Task: Create a due date automation trigger when advanced on, on the monday of the week before a card is due add content with a description not containing resume at 11:00 AM.
Action: Mouse moved to (1230, 98)
Screenshot: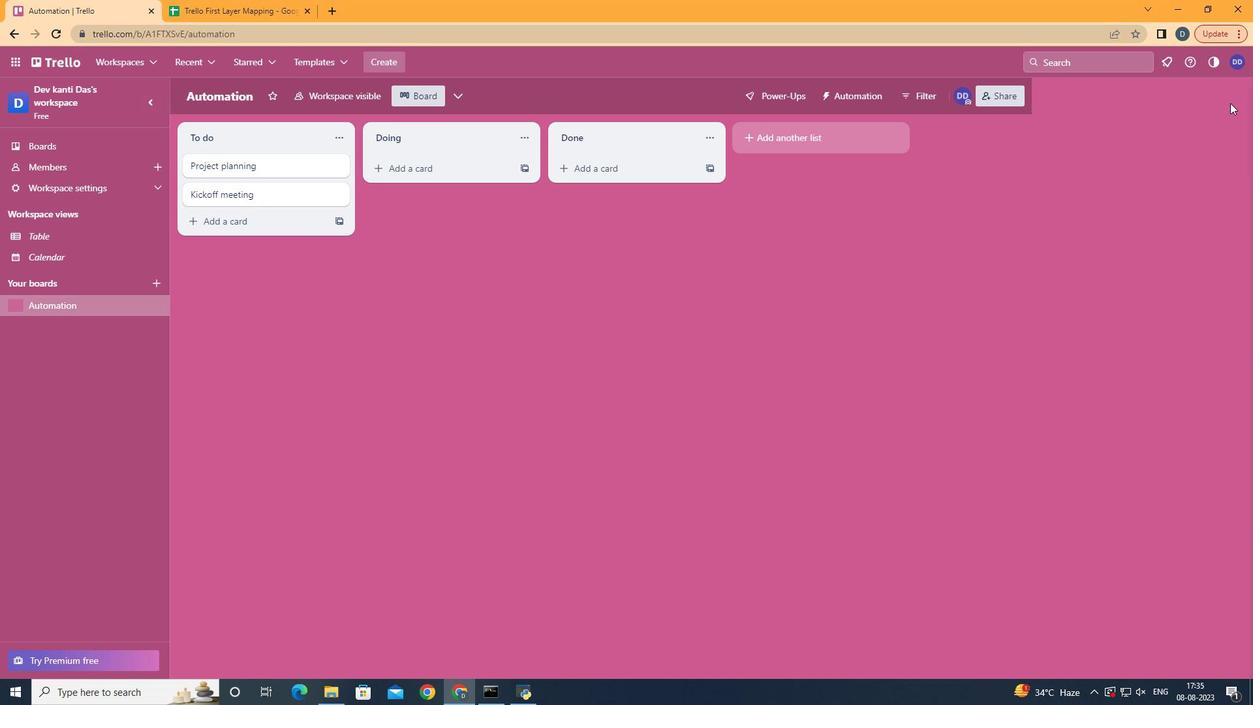 
Action: Mouse pressed left at (1230, 98)
Screenshot: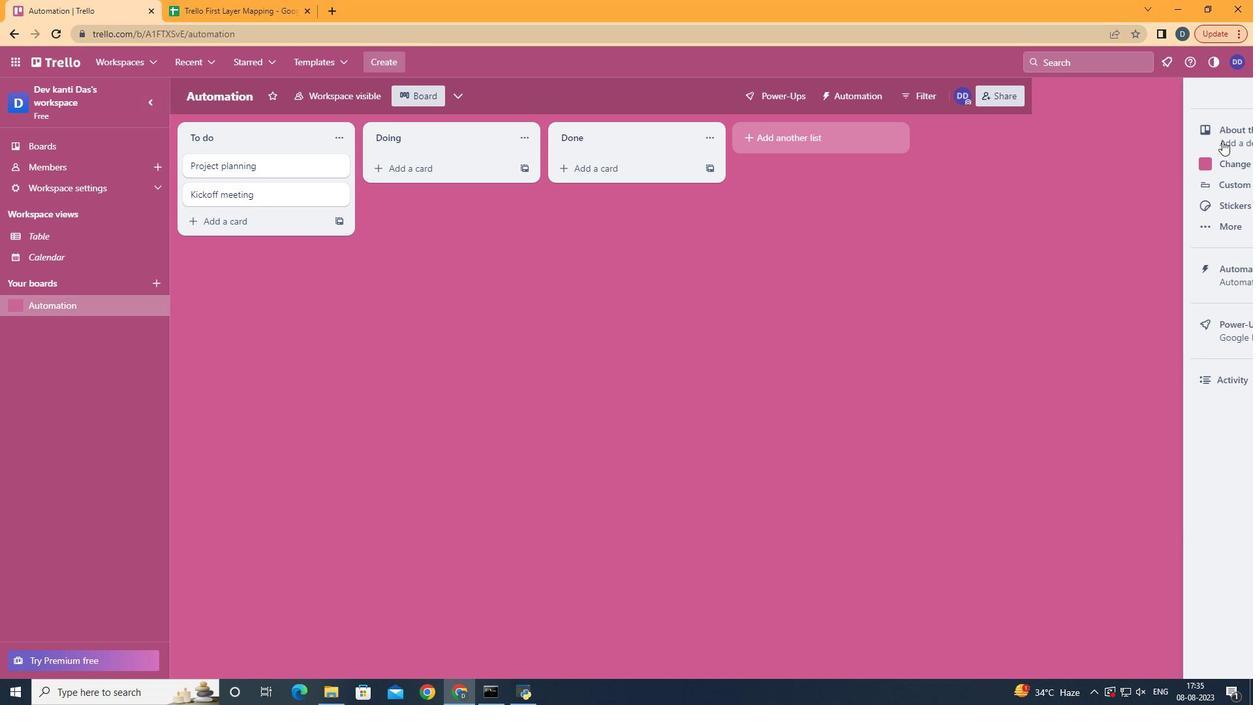 
Action: Mouse moved to (1173, 273)
Screenshot: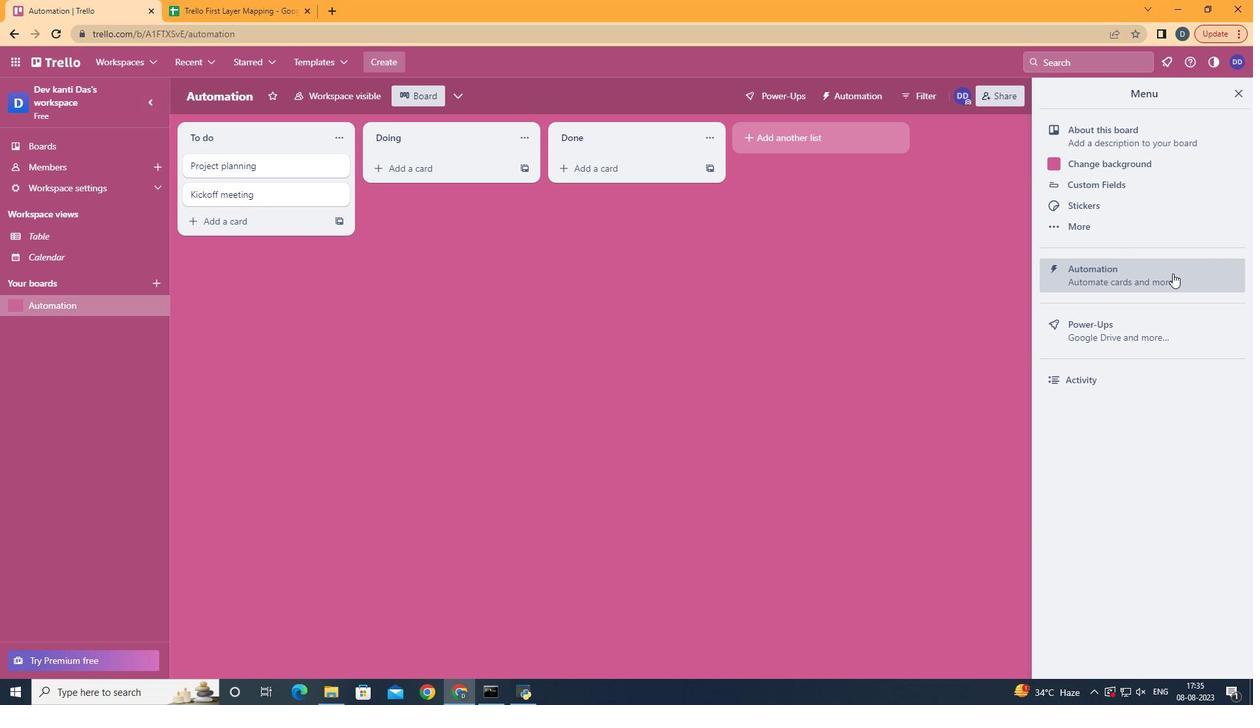 
Action: Mouse pressed left at (1173, 273)
Screenshot: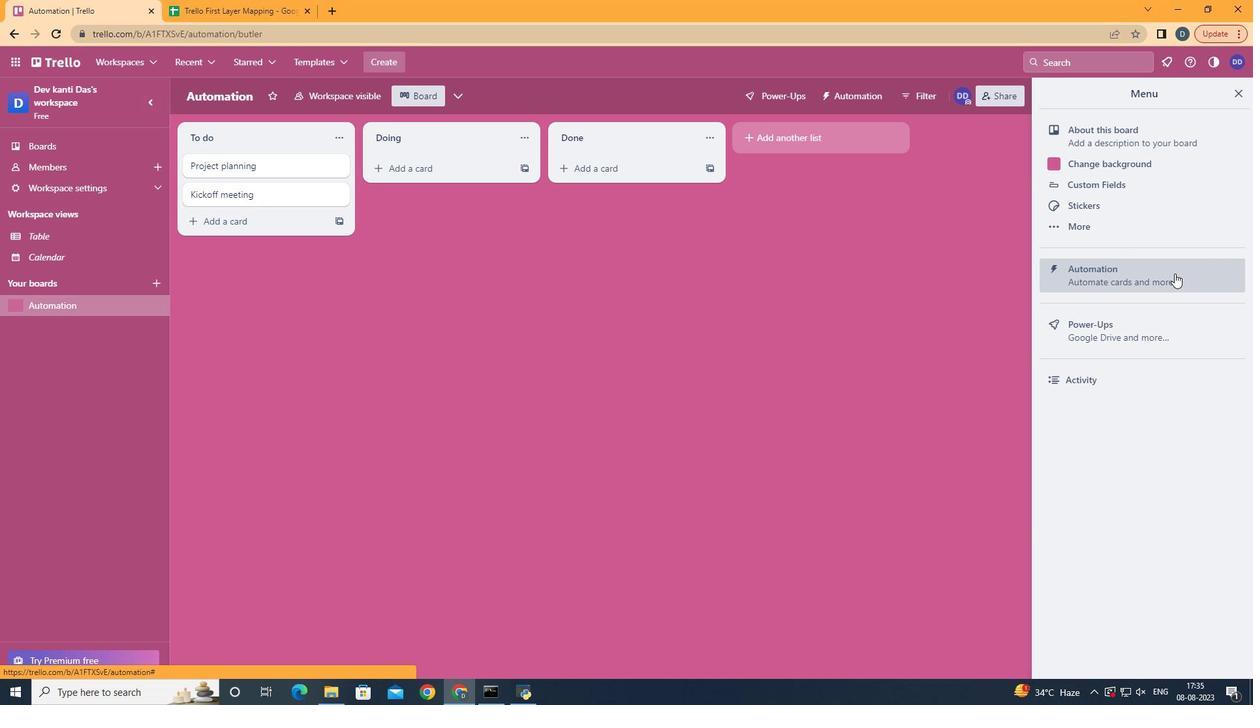 
Action: Mouse moved to (259, 271)
Screenshot: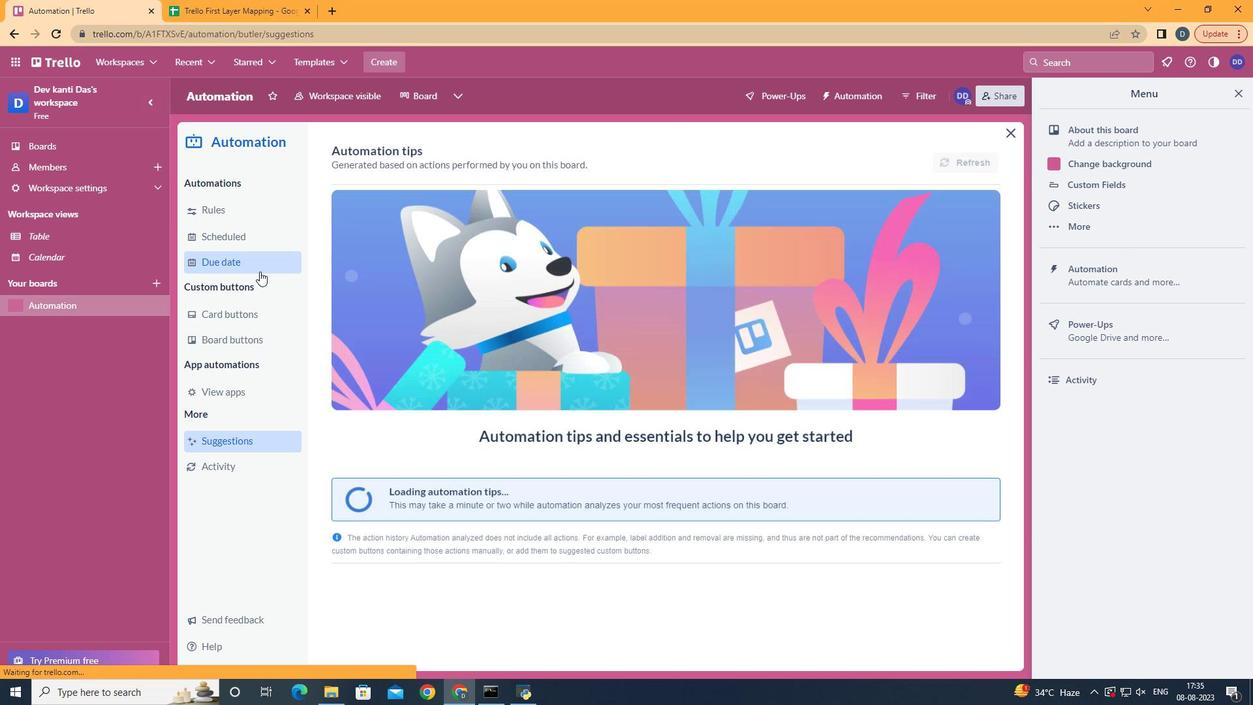 
Action: Mouse pressed left at (259, 271)
Screenshot: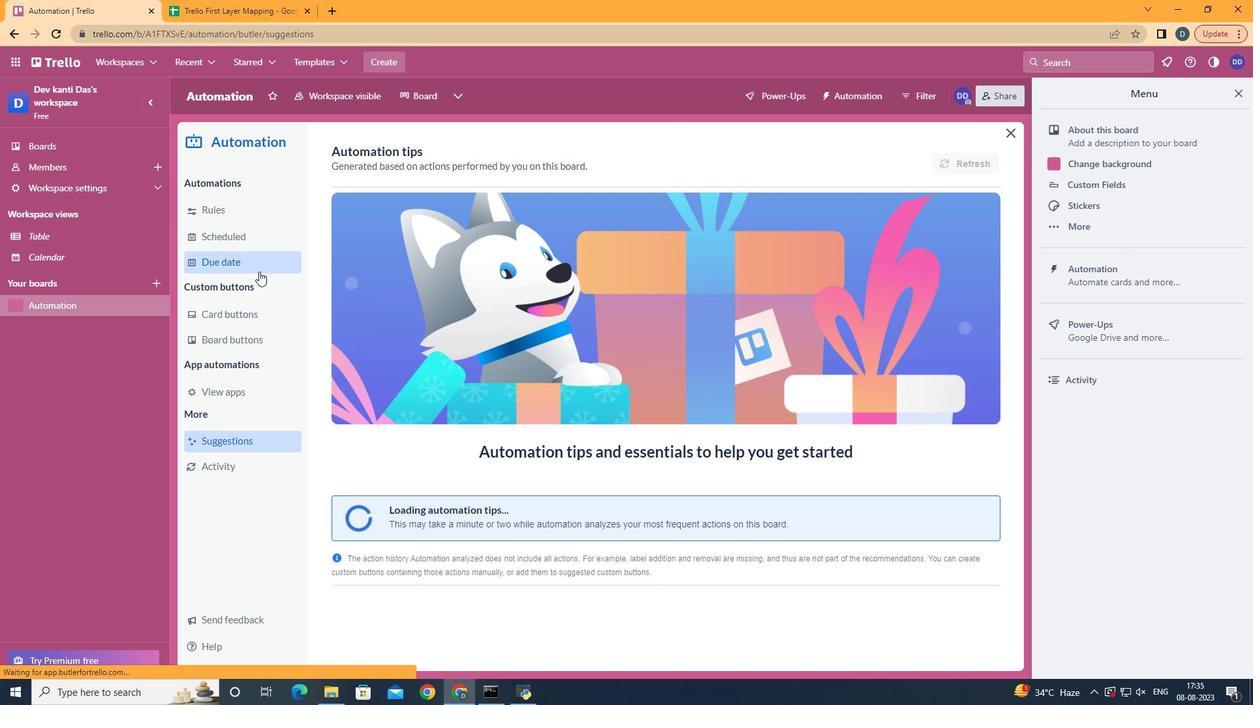 
Action: Mouse moved to (912, 156)
Screenshot: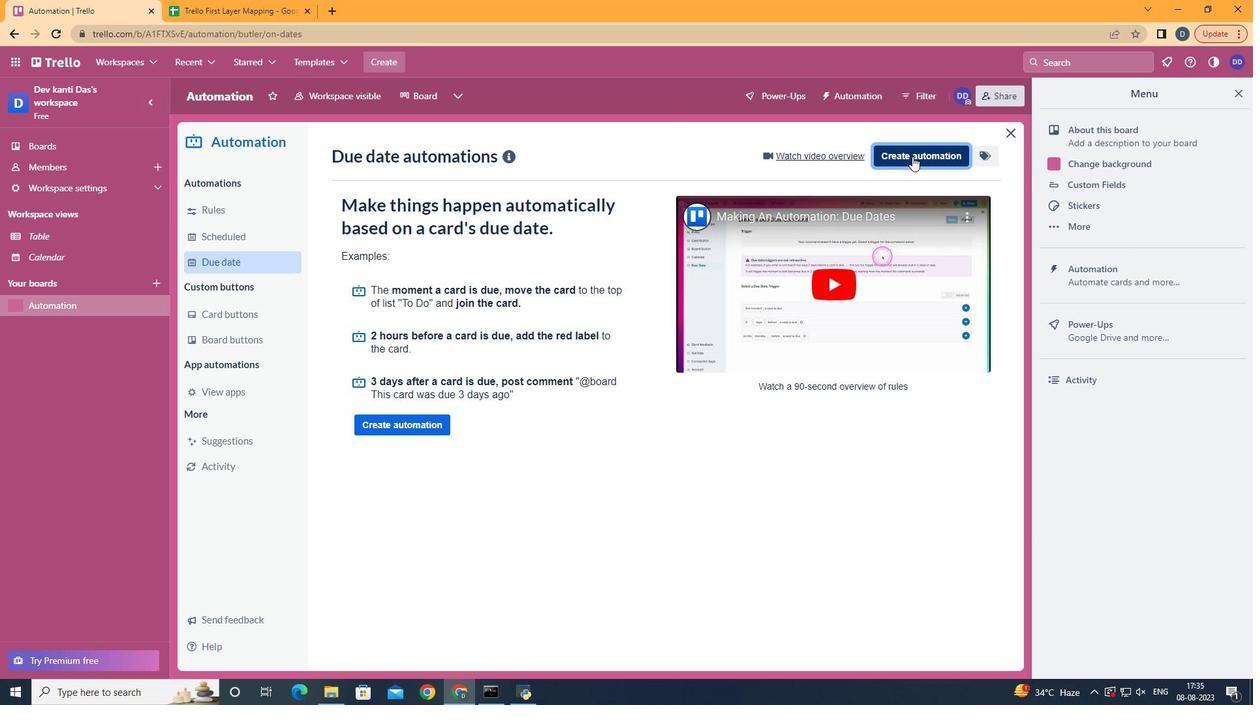
Action: Mouse pressed left at (912, 156)
Screenshot: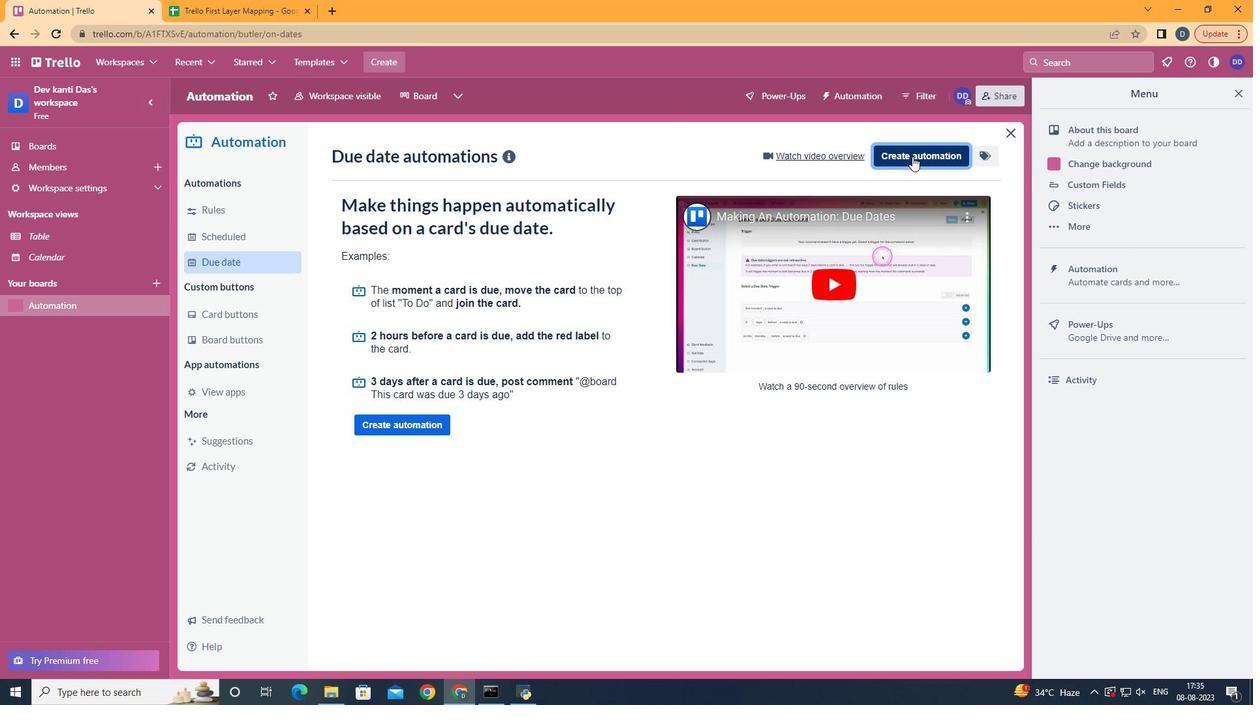 
Action: Mouse moved to (620, 281)
Screenshot: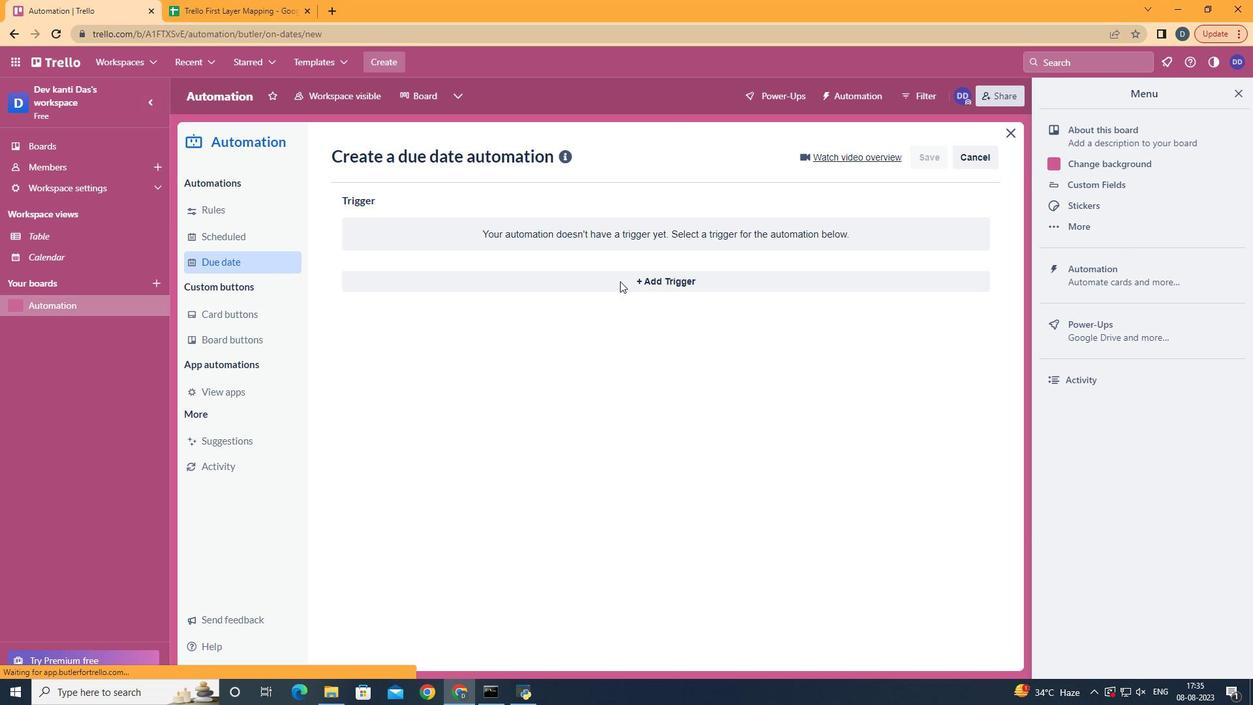 
Action: Mouse pressed left at (620, 281)
Screenshot: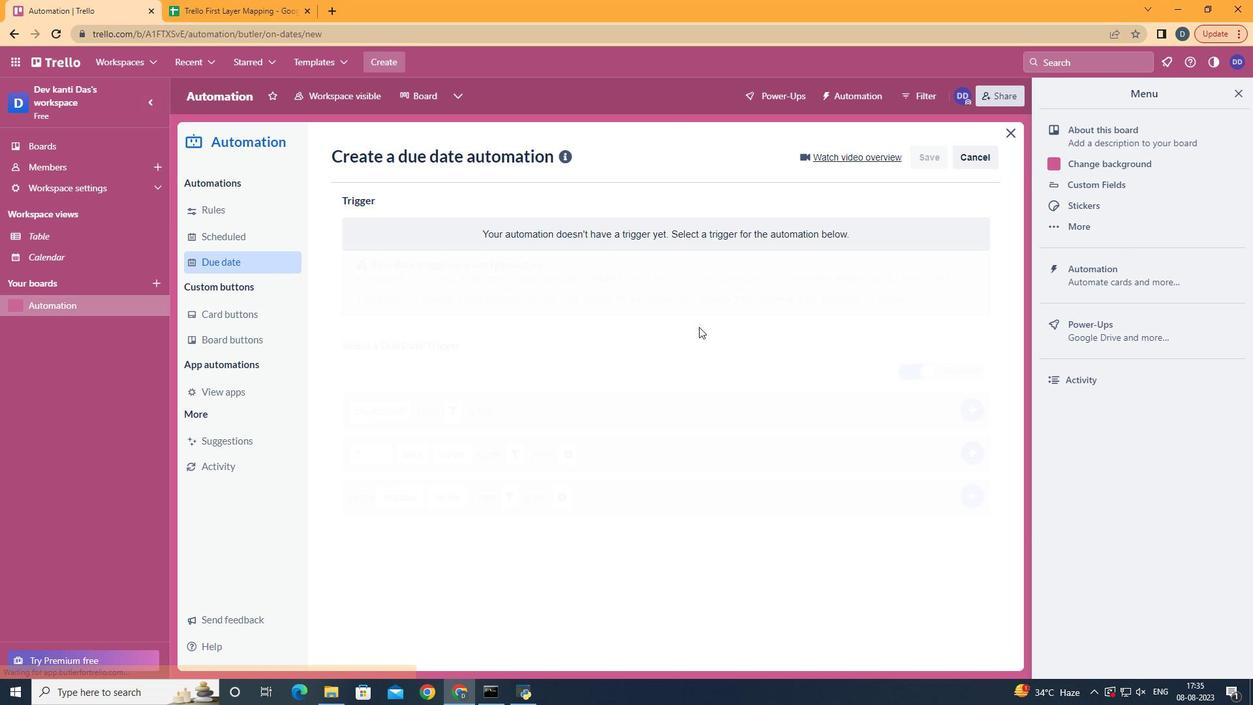 
Action: Mouse moved to (451, 621)
Screenshot: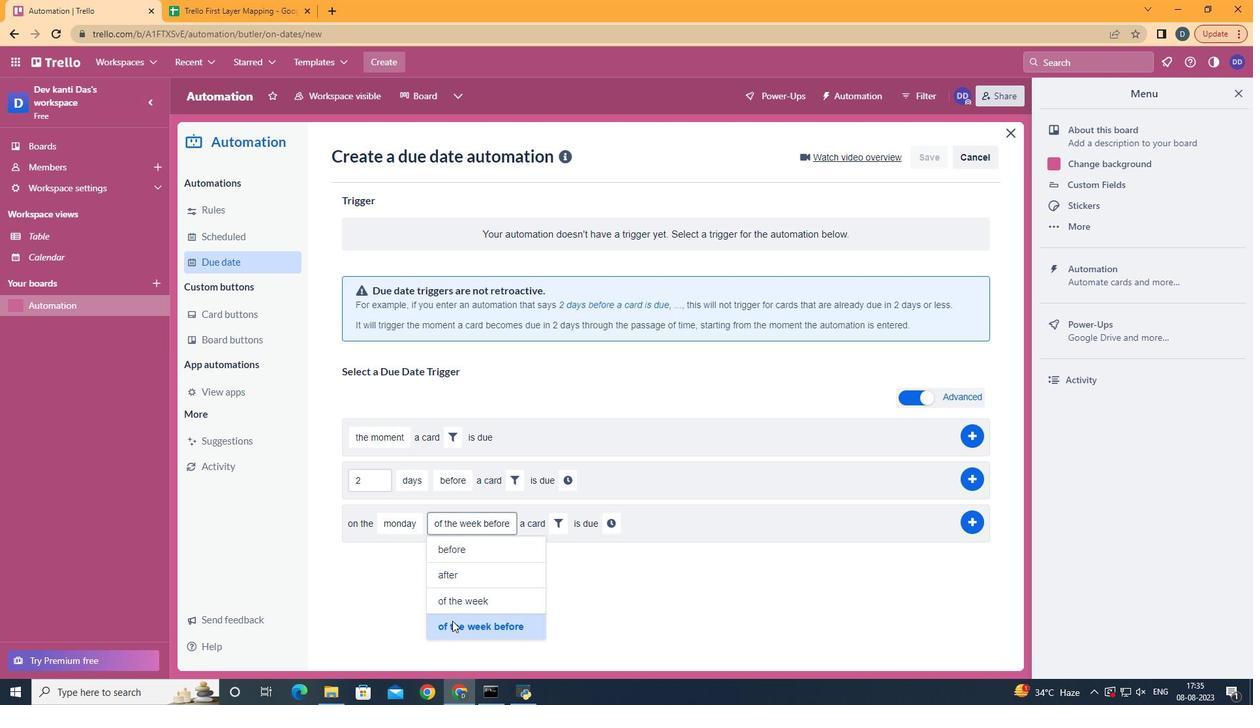 
Action: Mouse pressed left at (451, 621)
Screenshot: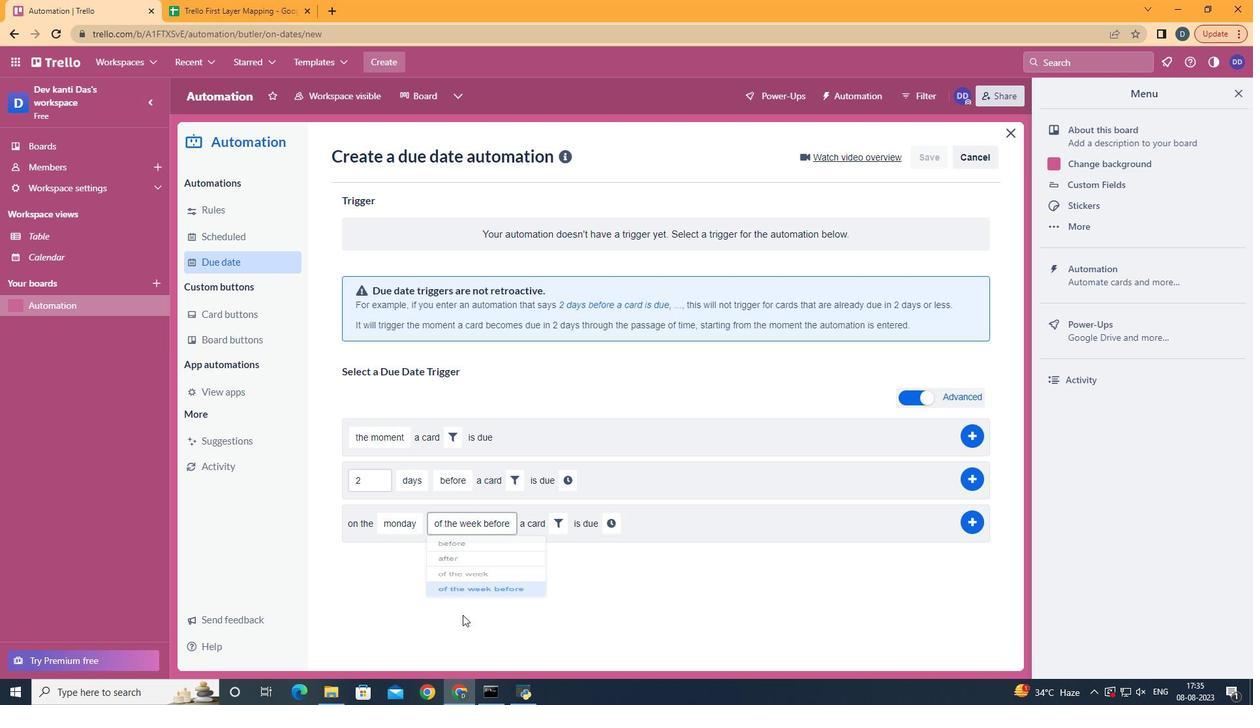 
Action: Mouse moved to (562, 517)
Screenshot: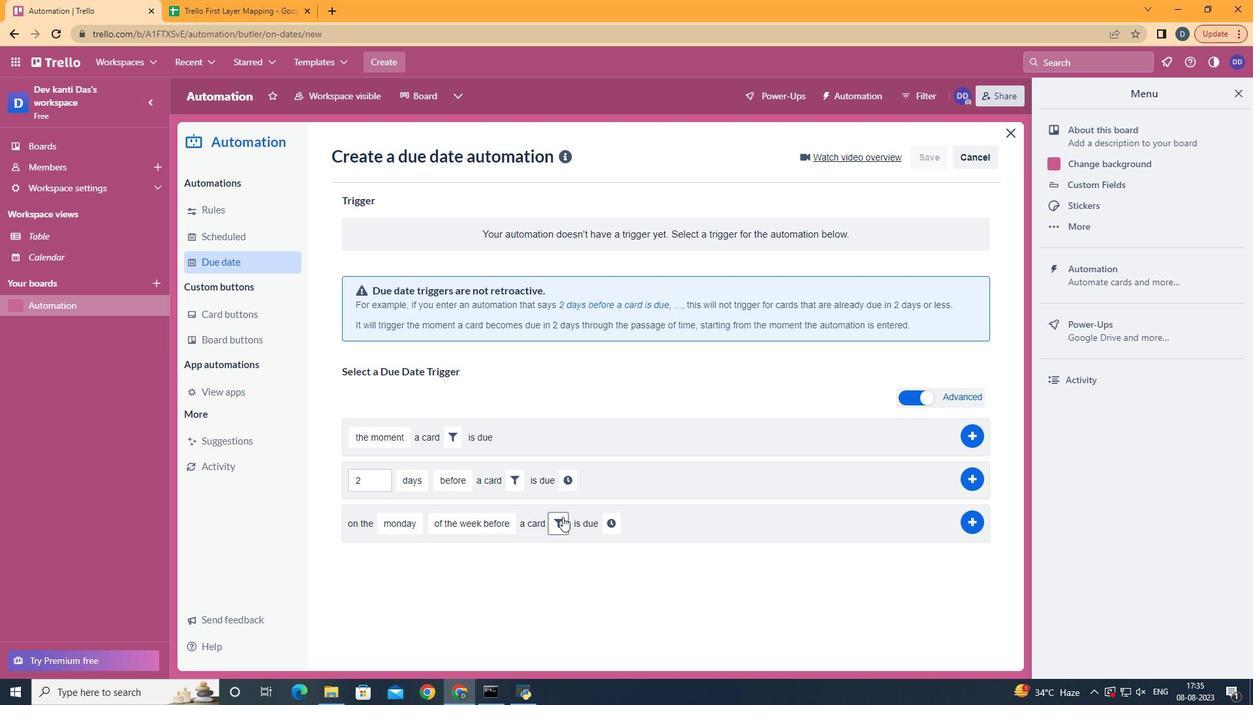 
Action: Mouse pressed left at (562, 517)
Screenshot: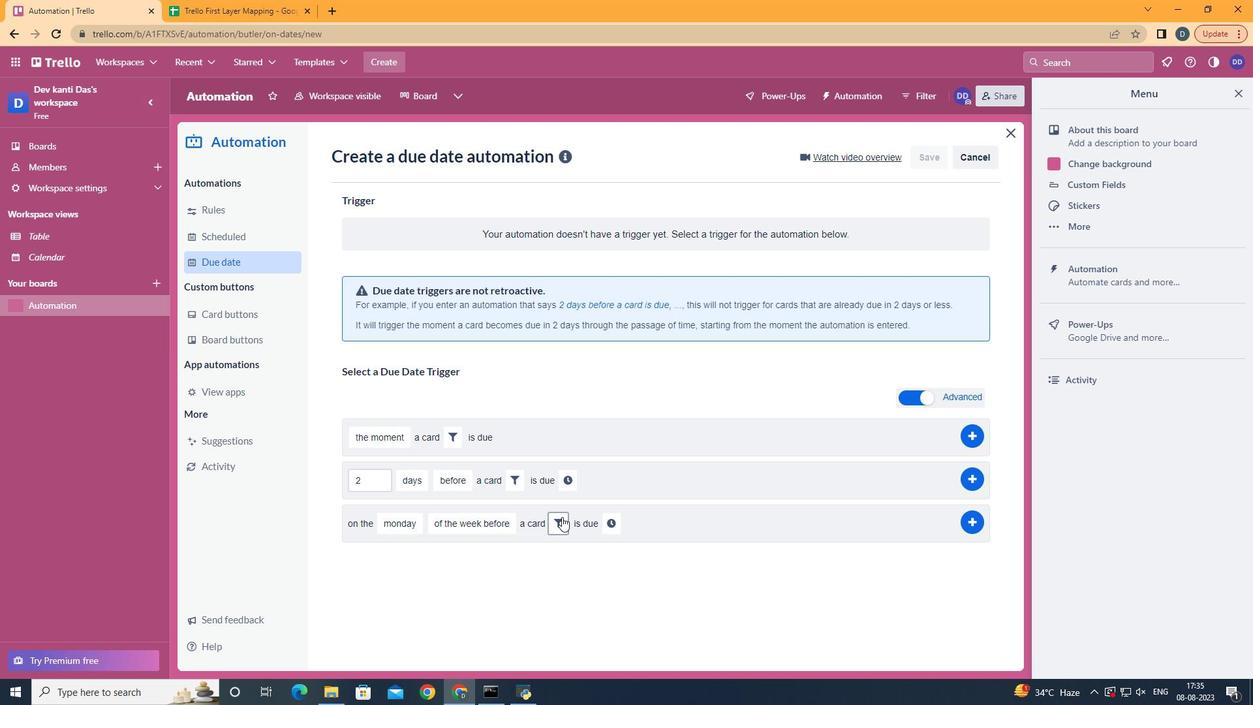 
Action: Mouse moved to (732, 562)
Screenshot: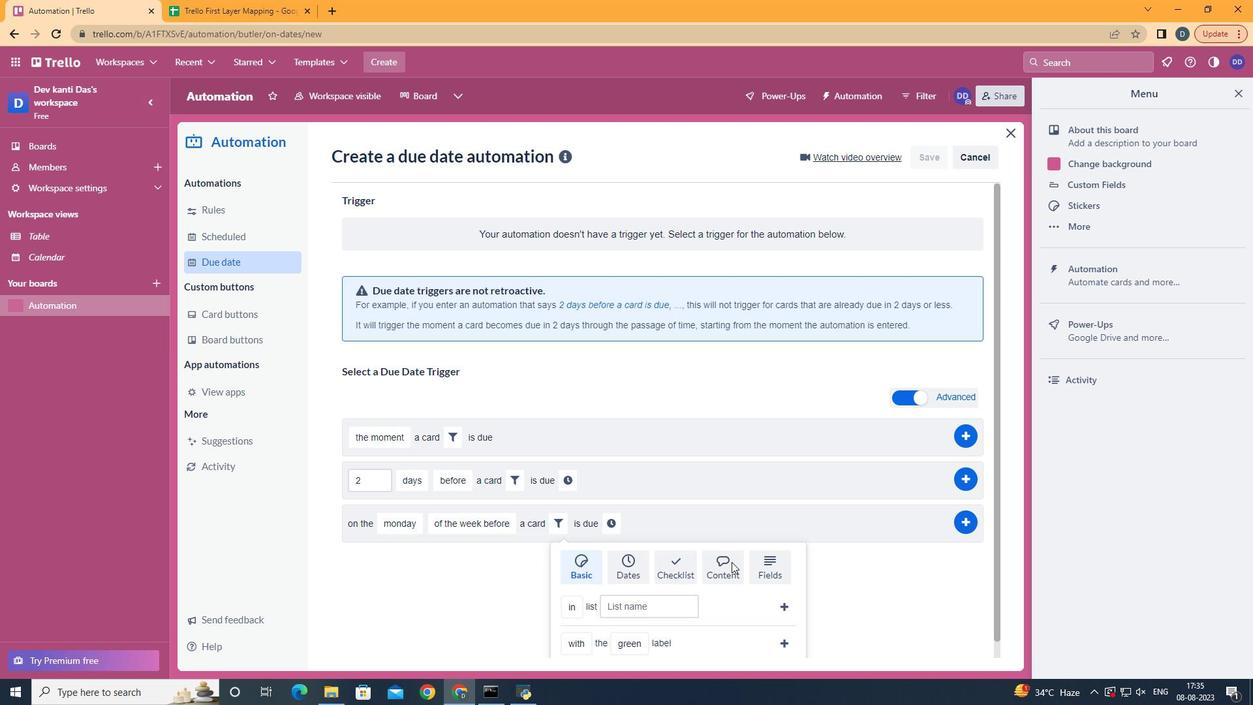 
Action: Mouse pressed left at (732, 562)
Screenshot: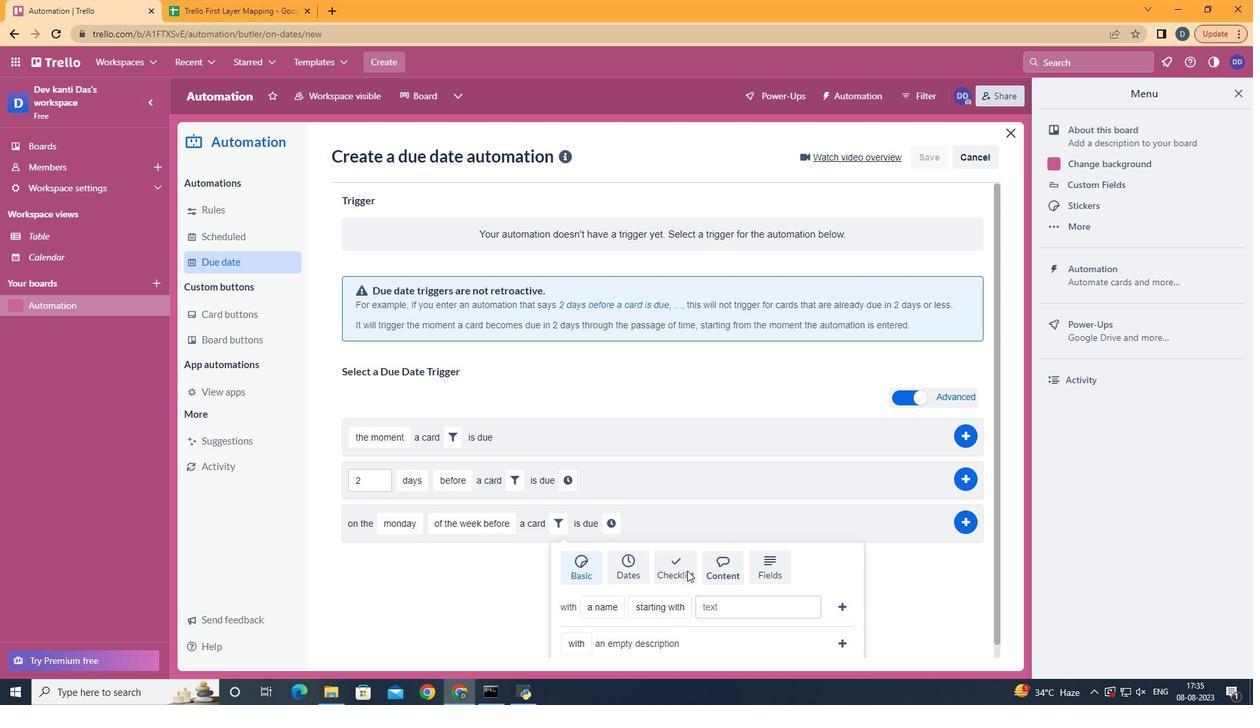 
Action: Mouse moved to (628, 555)
Screenshot: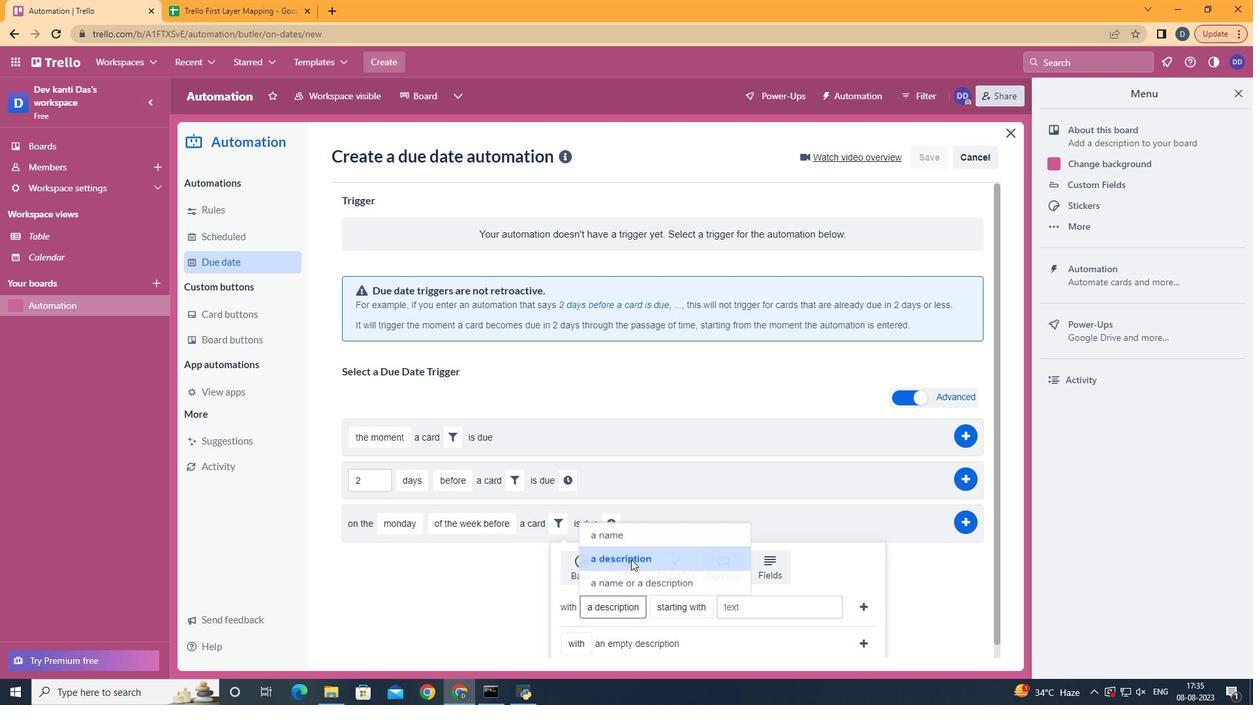 
Action: Mouse pressed left at (628, 555)
Screenshot: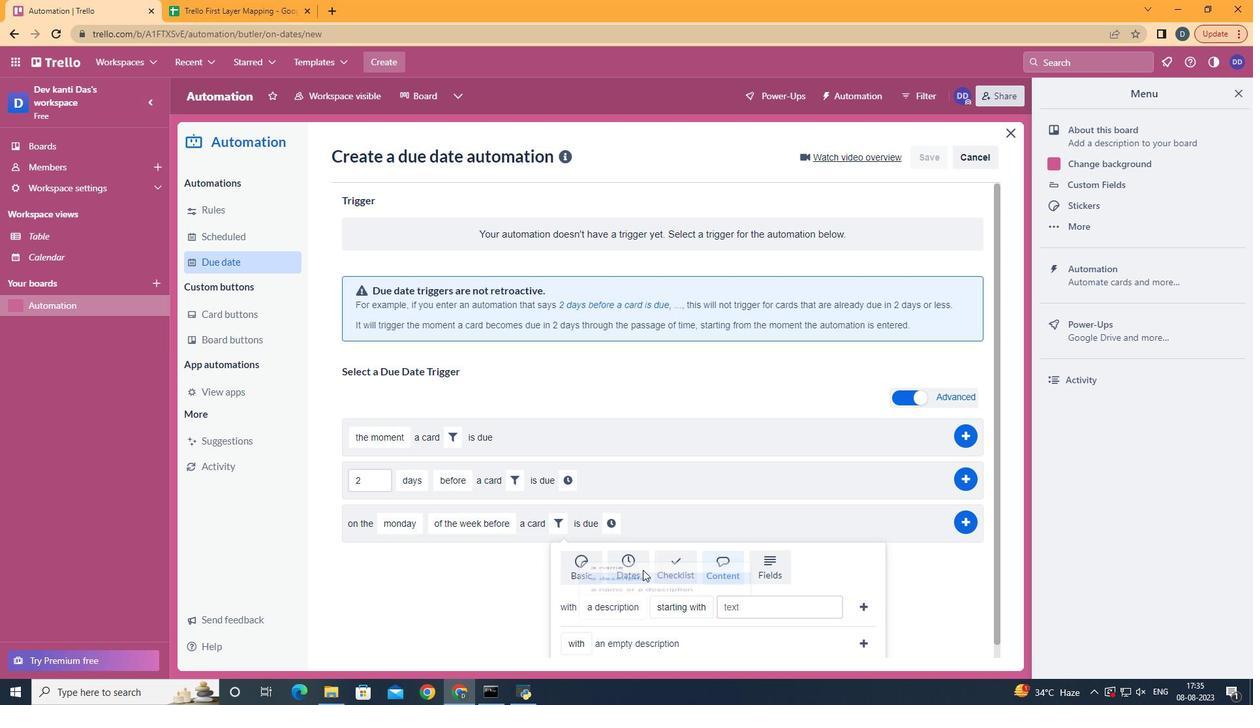 
Action: Mouse moved to (702, 579)
Screenshot: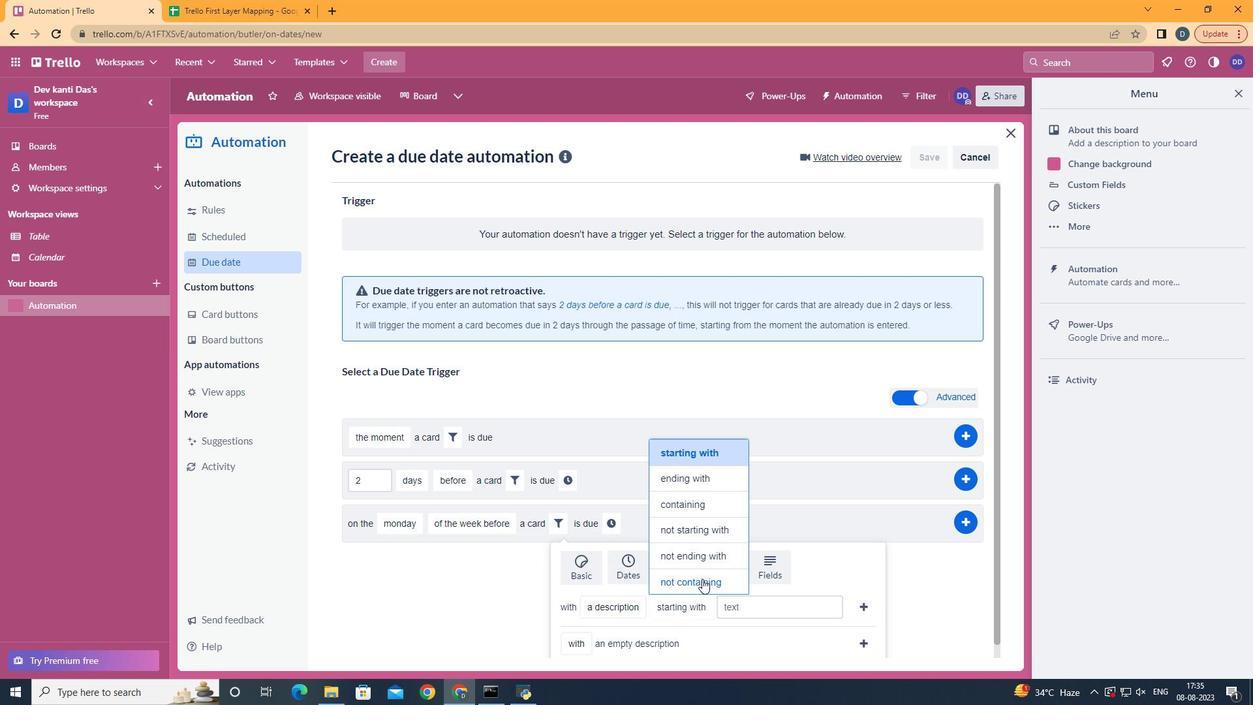 
Action: Mouse pressed left at (702, 579)
Screenshot: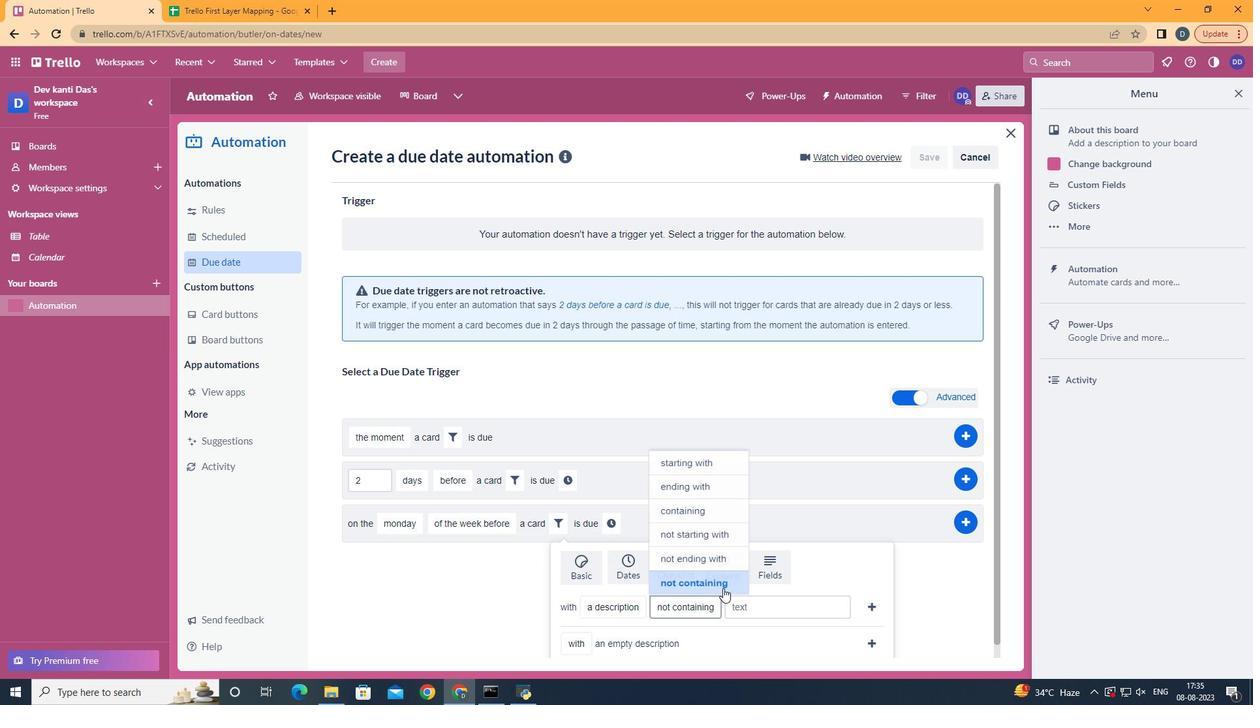 
Action: Mouse moved to (771, 608)
Screenshot: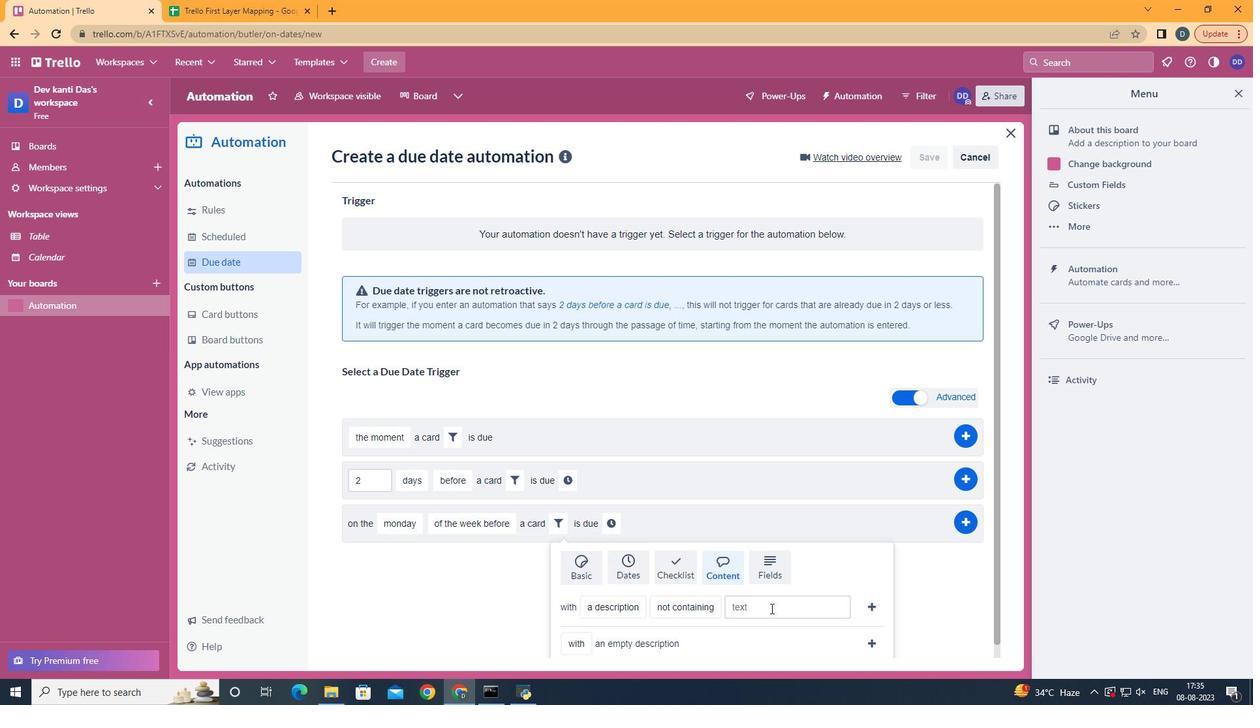 
Action: Mouse pressed left at (771, 608)
Screenshot: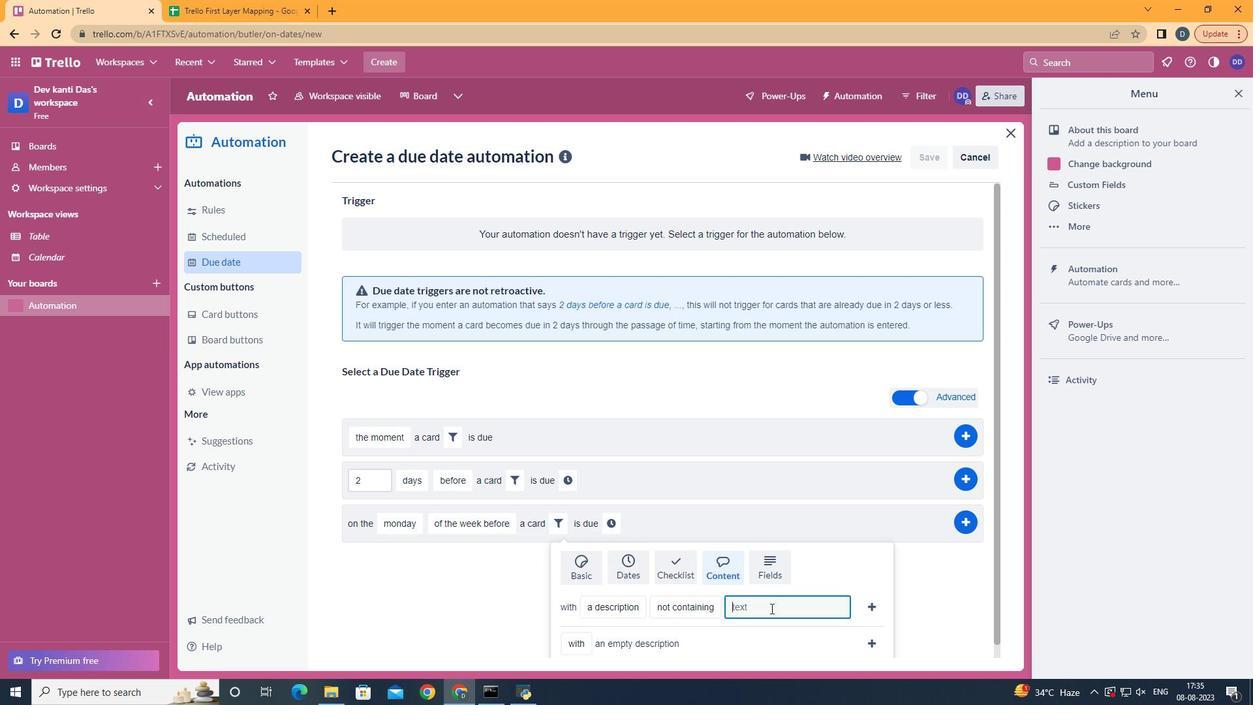 
Action: Key pressed resume
Screenshot: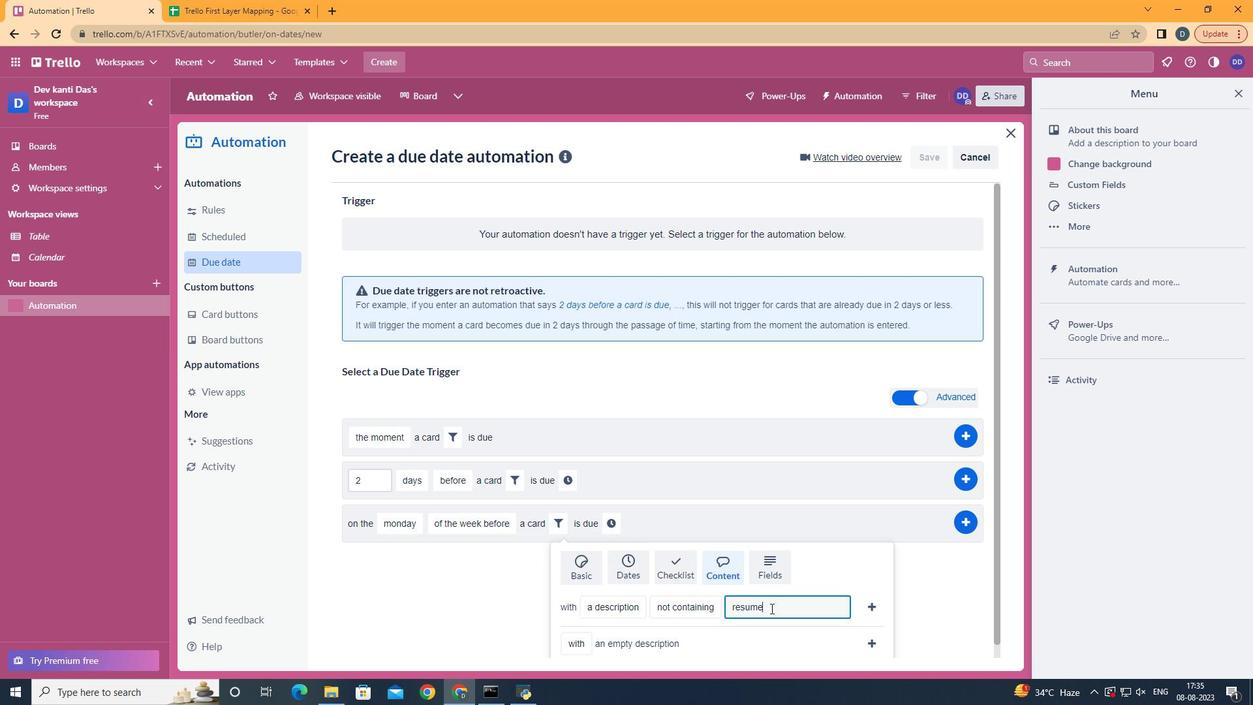 
Action: Mouse moved to (875, 611)
Screenshot: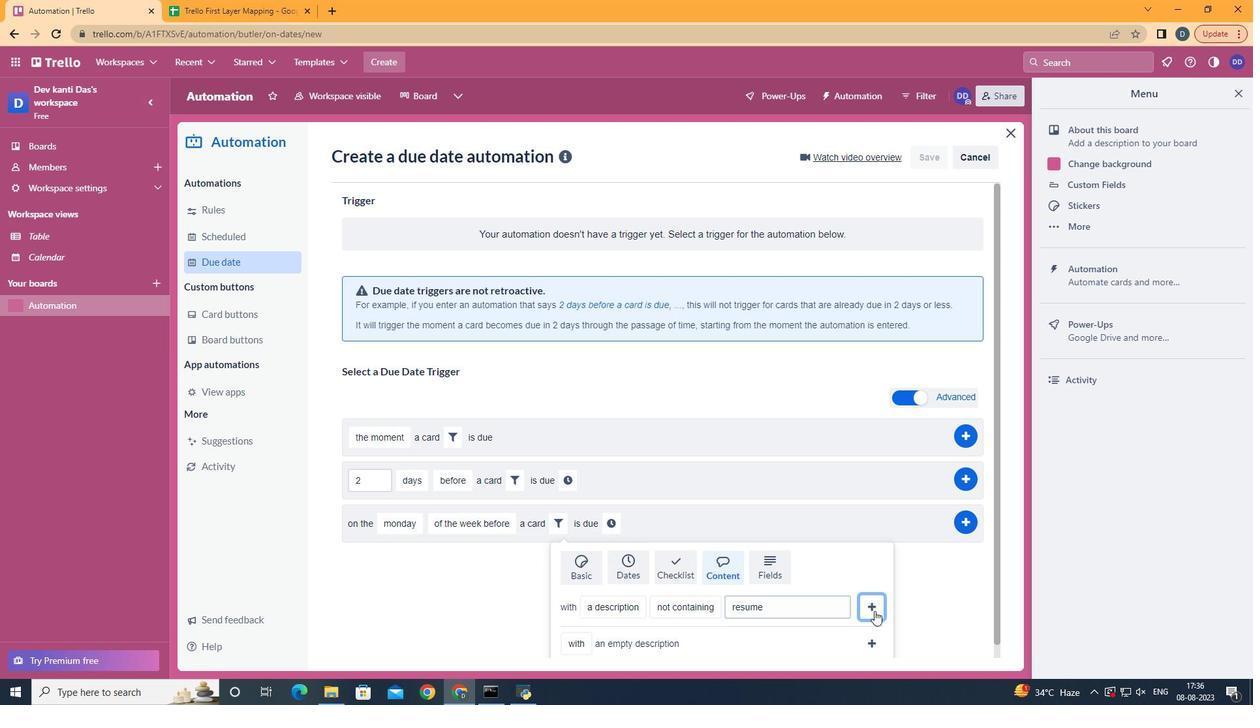 
Action: Mouse pressed left at (875, 611)
Screenshot: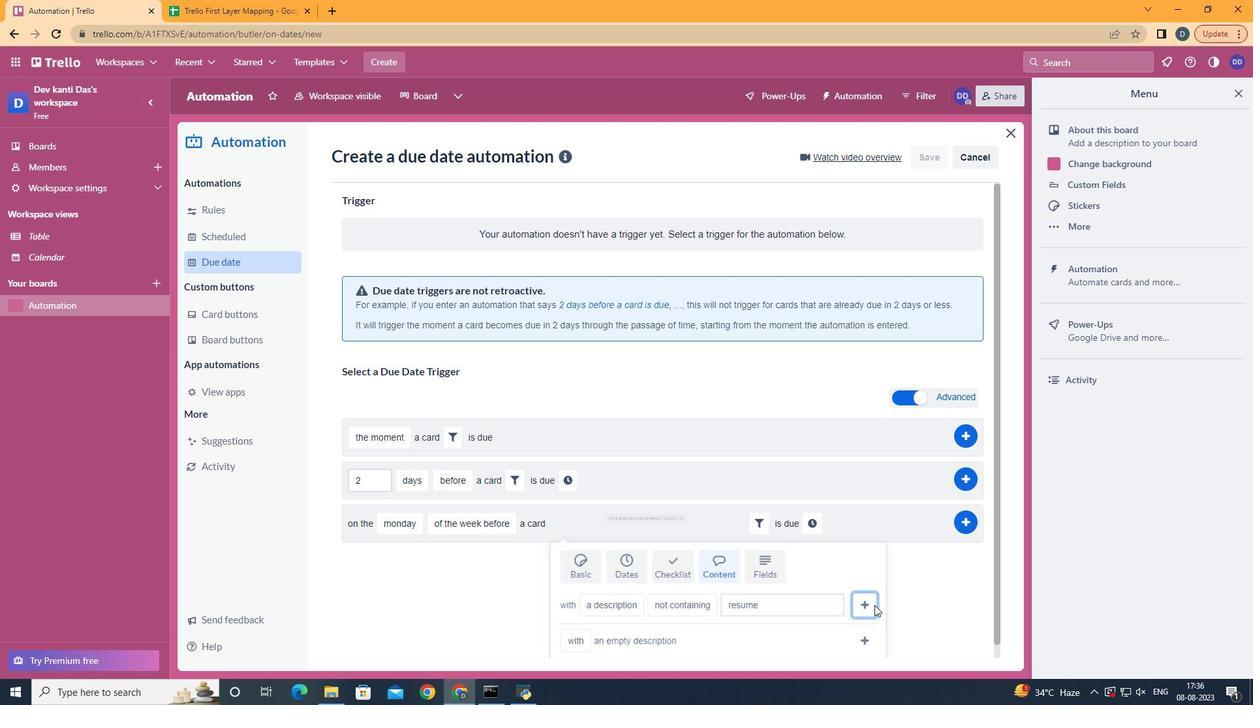 
Action: Mouse moved to (820, 525)
Screenshot: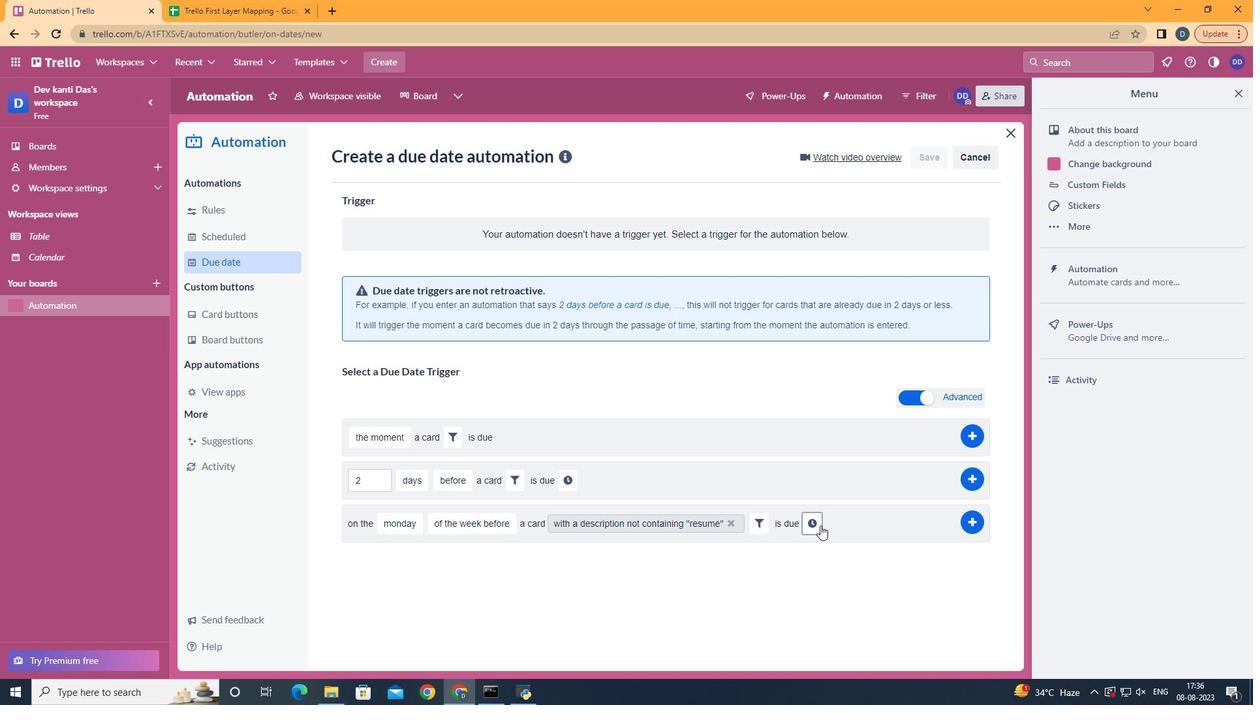 
Action: Mouse pressed left at (820, 525)
Screenshot: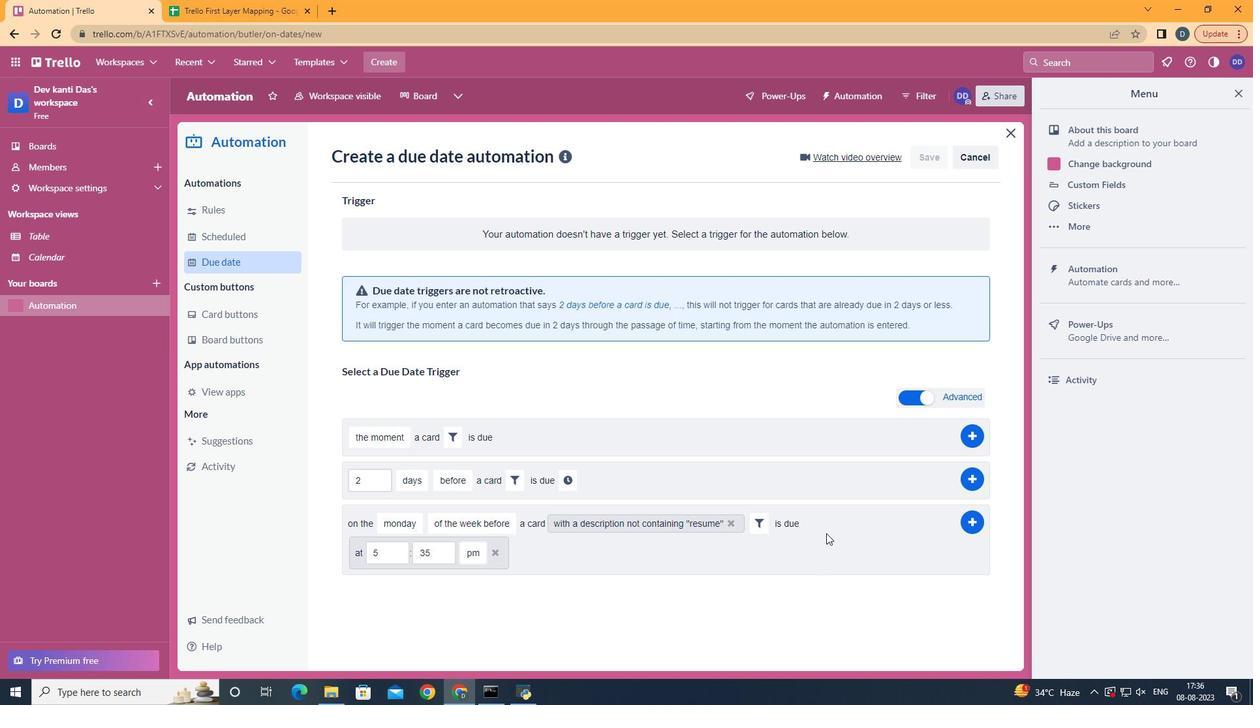 
Action: Mouse moved to (402, 558)
Screenshot: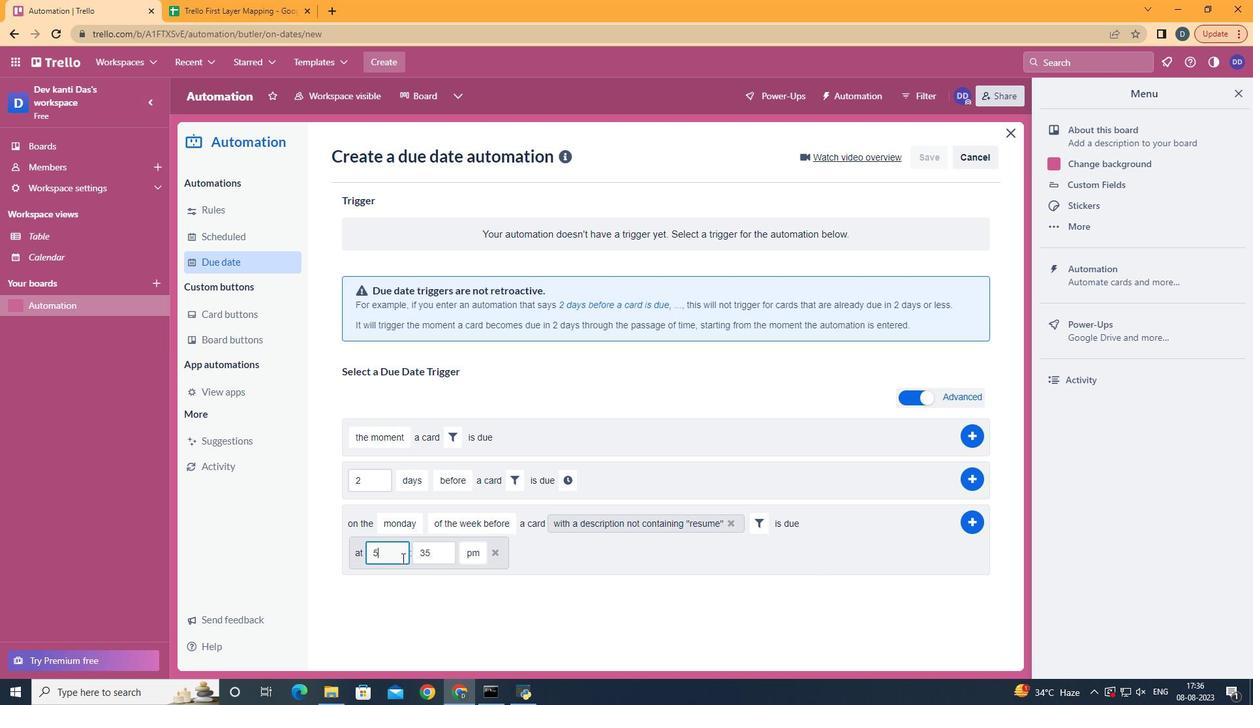 
Action: Mouse pressed left at (402, 558)
Screenshot: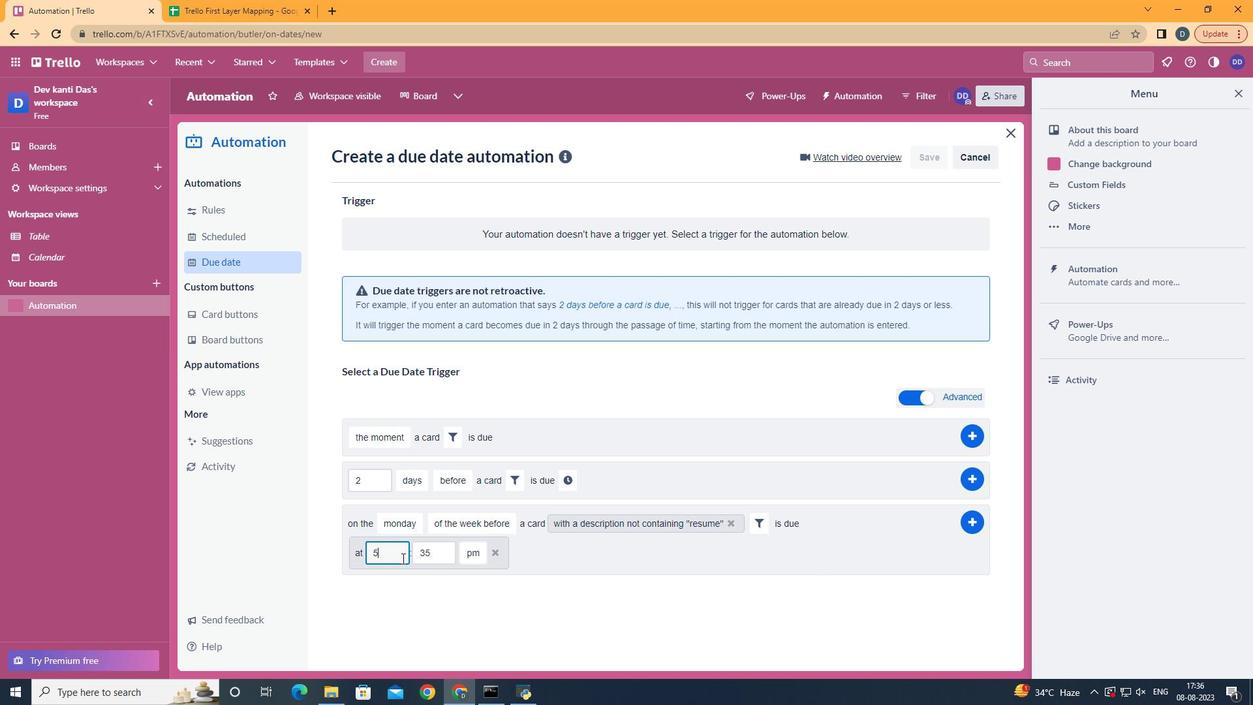 
Action: Key pressed <Key.backspace>11
Screenshot: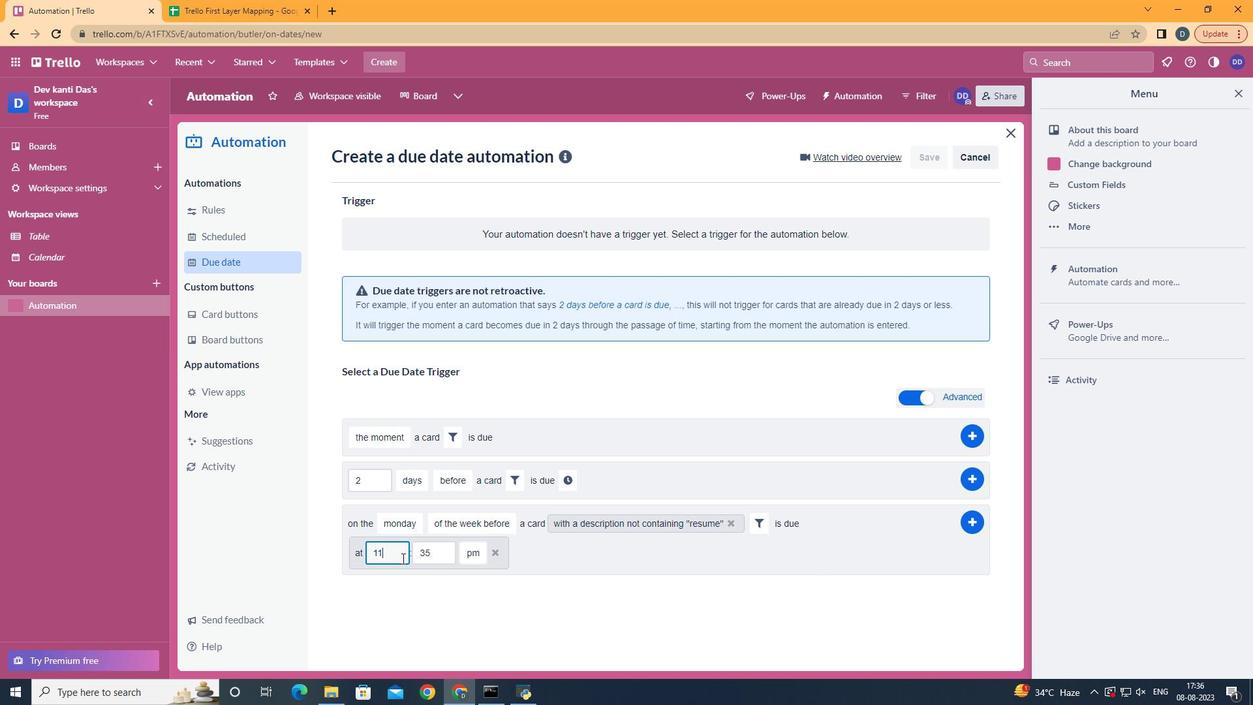 
Action: Mouse moved to (438, 548)
Screenshot: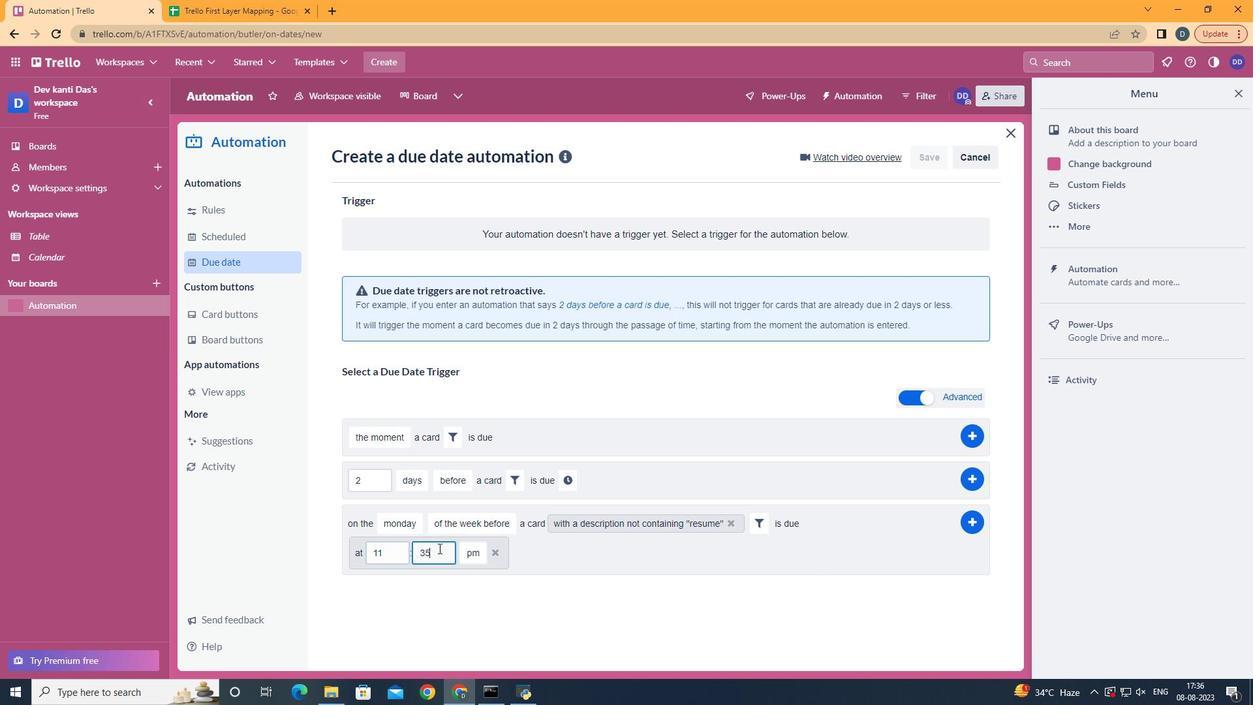 
Action: Mouse pressed left at (438, 548)
Screenshot: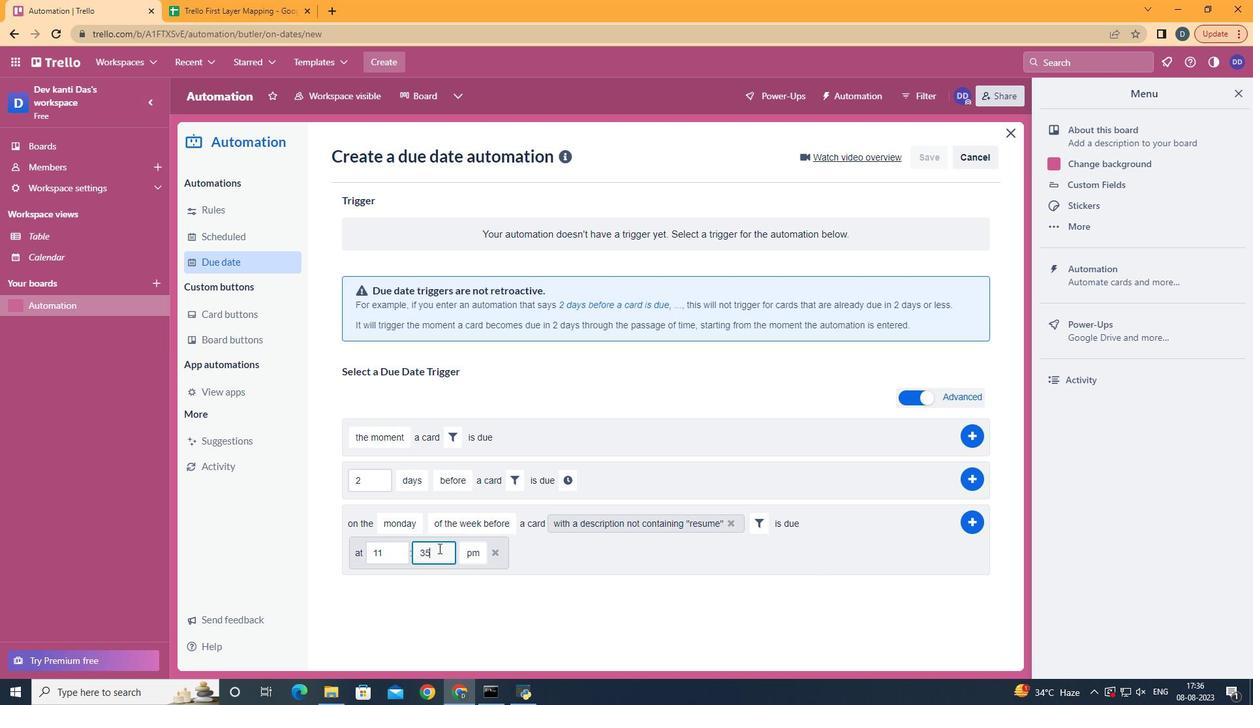 
Action: Key pressed <Key.backspace><Key.backspace>00
Screenshot: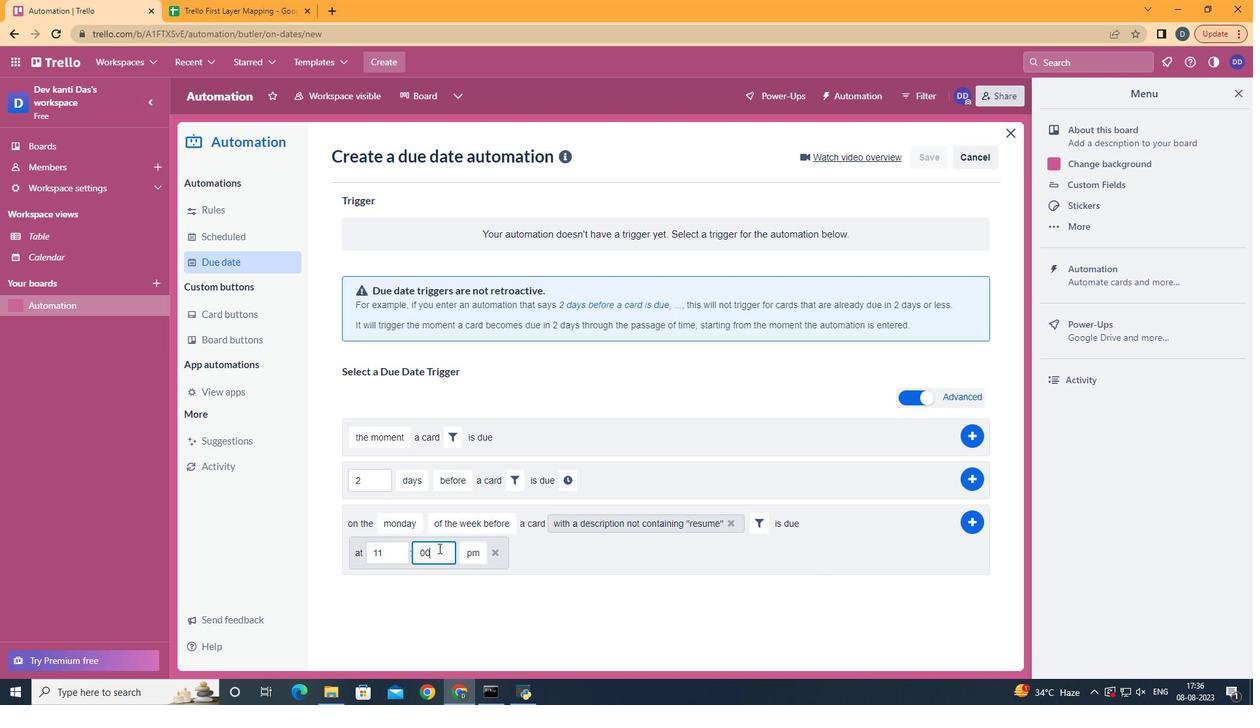 
Action: Mouse moved to (470, 583)
Screenshot: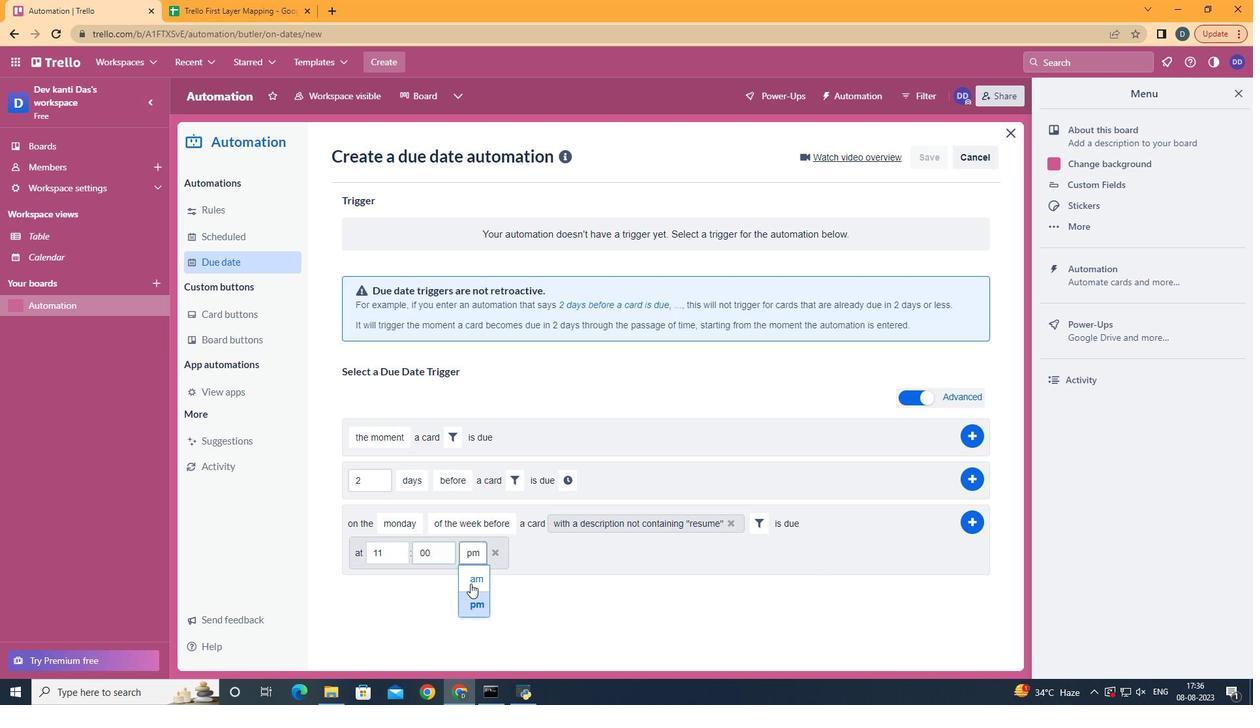 
Action: Mouse pressed left at (470, 583)
Screenshot: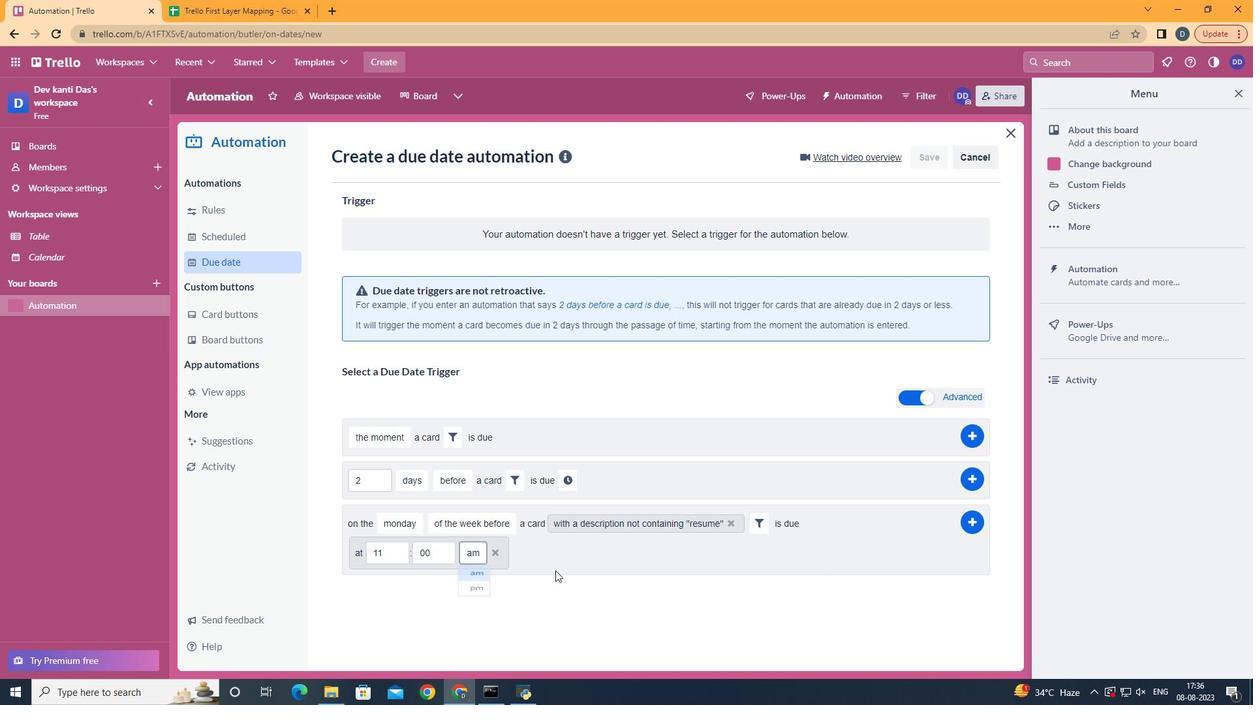 
Action: Mouse moved to (965, 531)
Screenshot: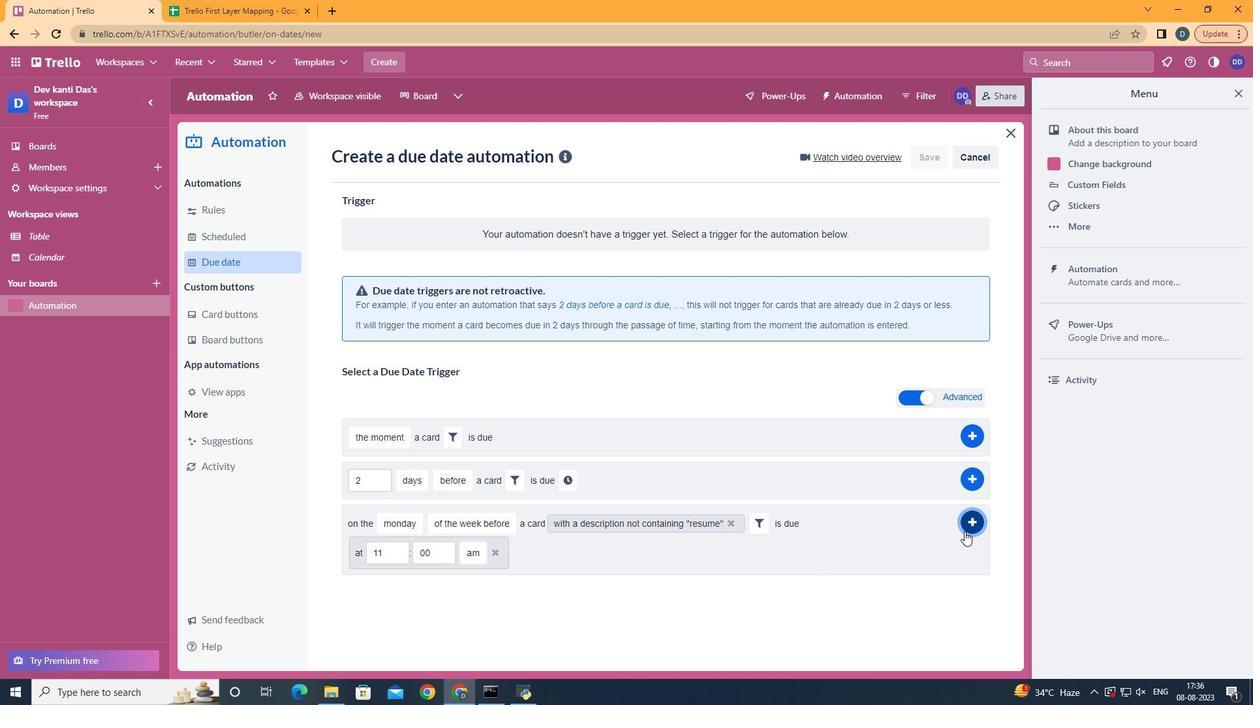 
Action: Mouse pressed left at (965, 531)
Screenshot: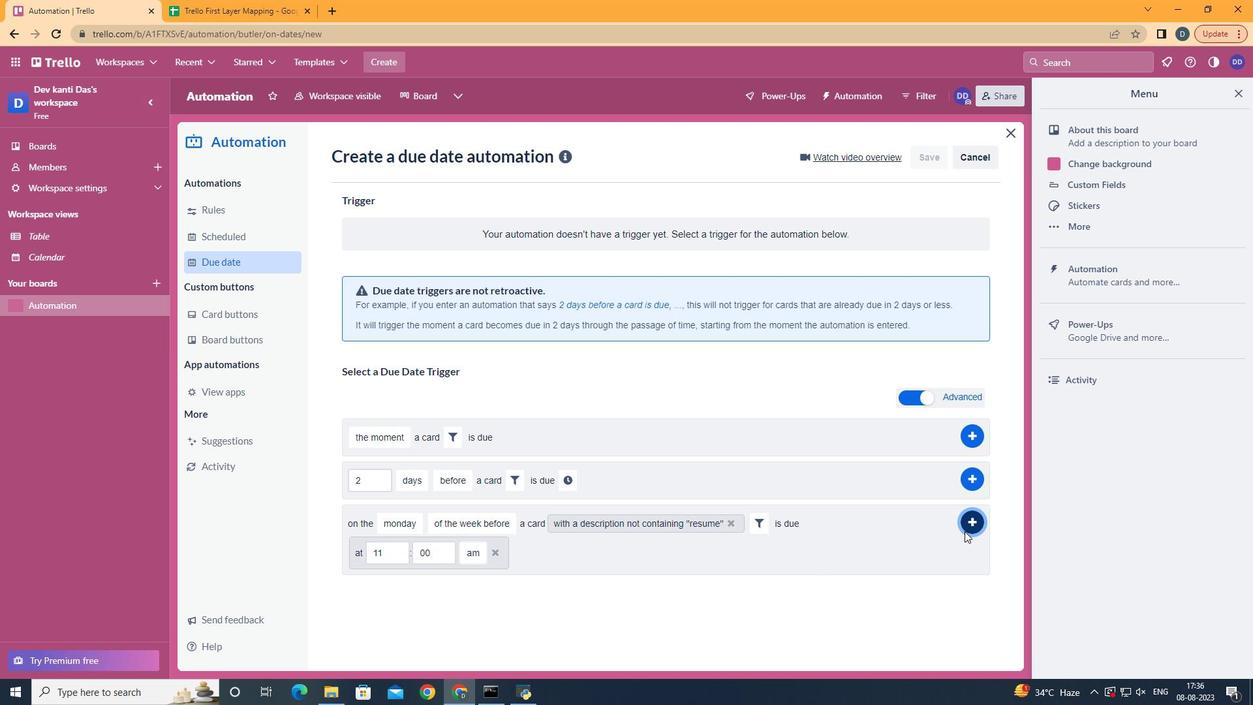 
Action: Mouse moved to (661, 344)
Screenshot: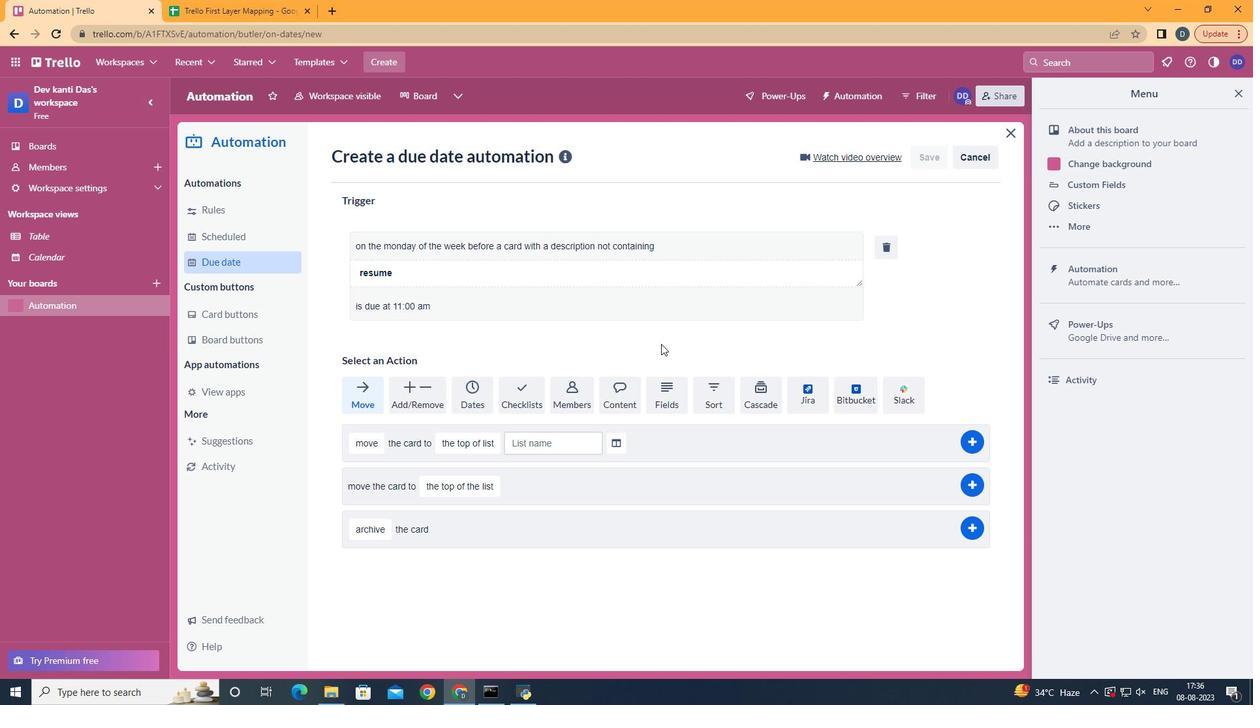 
